 Task: Add to scrum project VitalTech a team member softage.2@softage.net.
Action: Mouse moved to (197, 55)
Screenshot: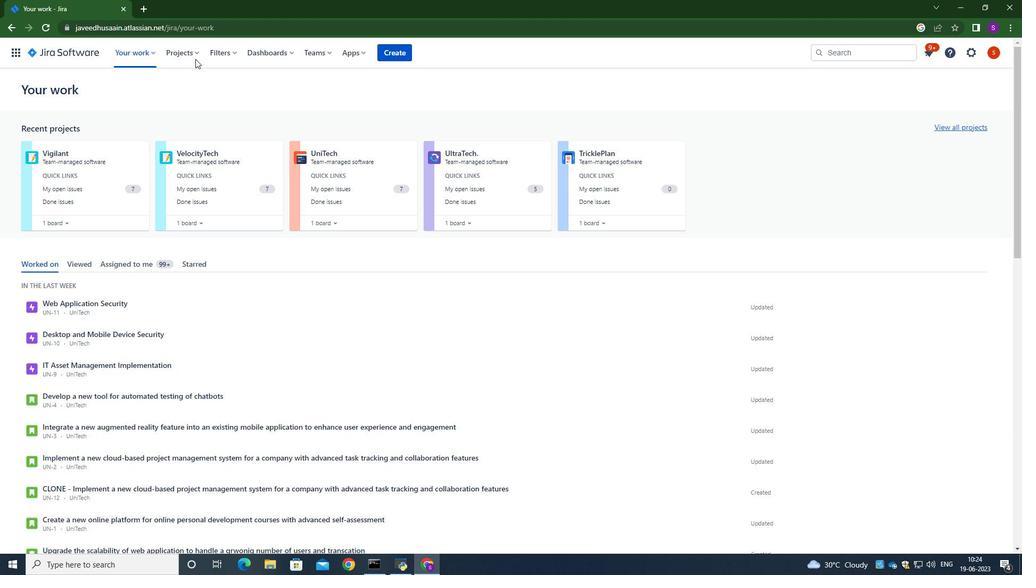 
Action: Mouse pressed left at (197, 55)
Screenshot: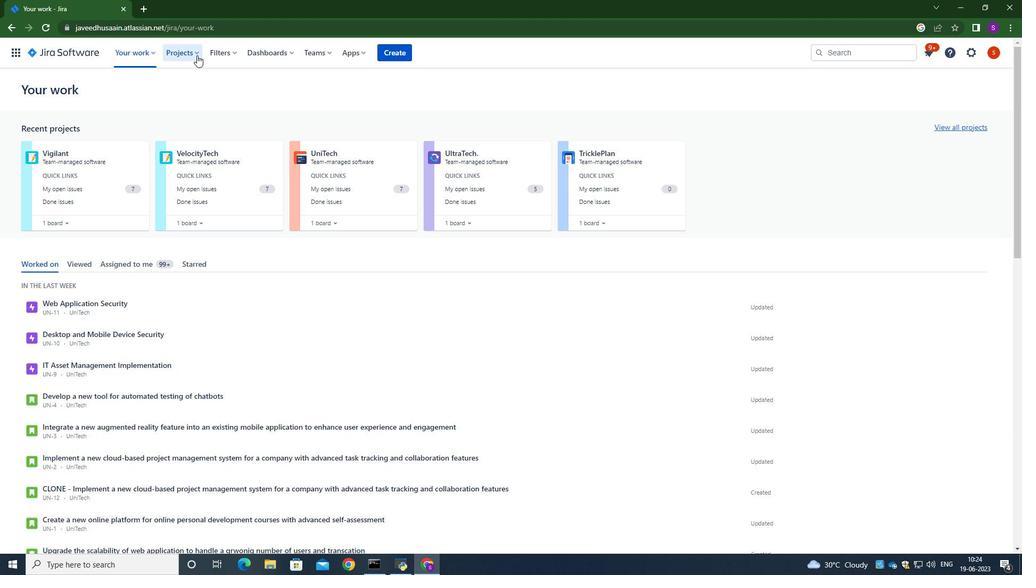 
Action: Mouse moved to (229, 133)
Screenshot: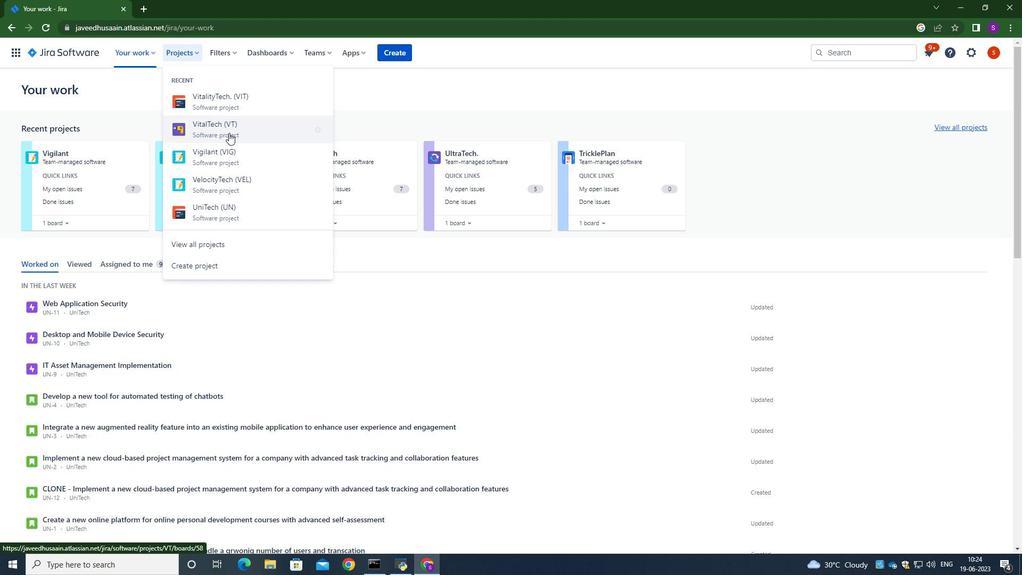 
Action: Mouse pressed left at (229, 133)
Screenshot: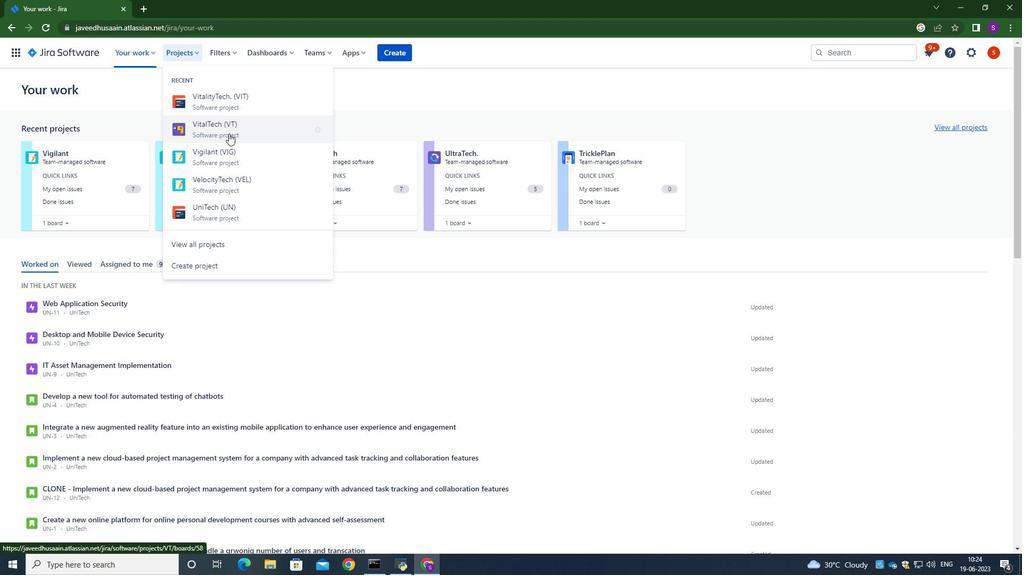 
Action: Mouse moved to (78, 160)
Screenshot: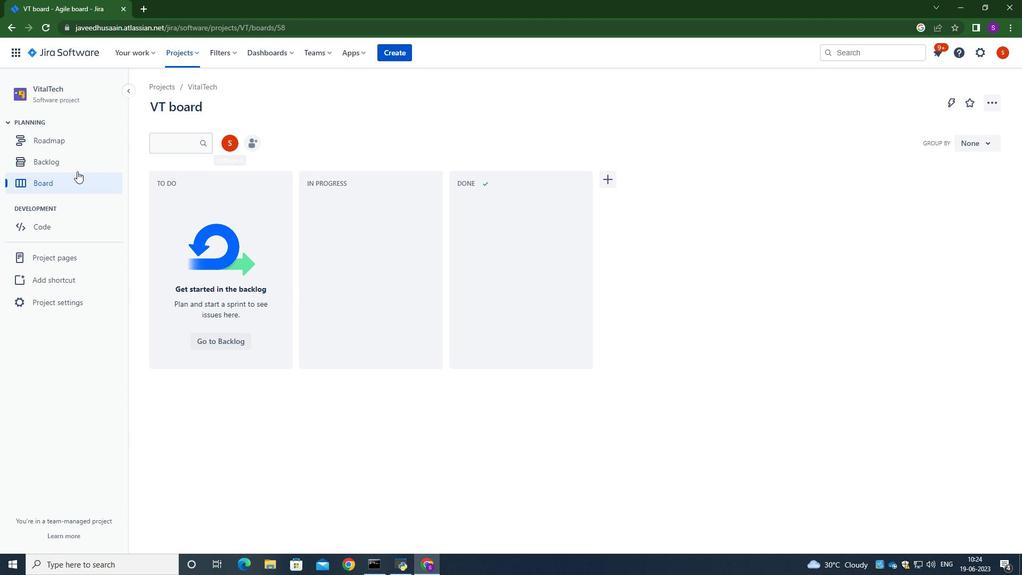 
Action: Mouse pressed left at (78, 160)
Screenshot: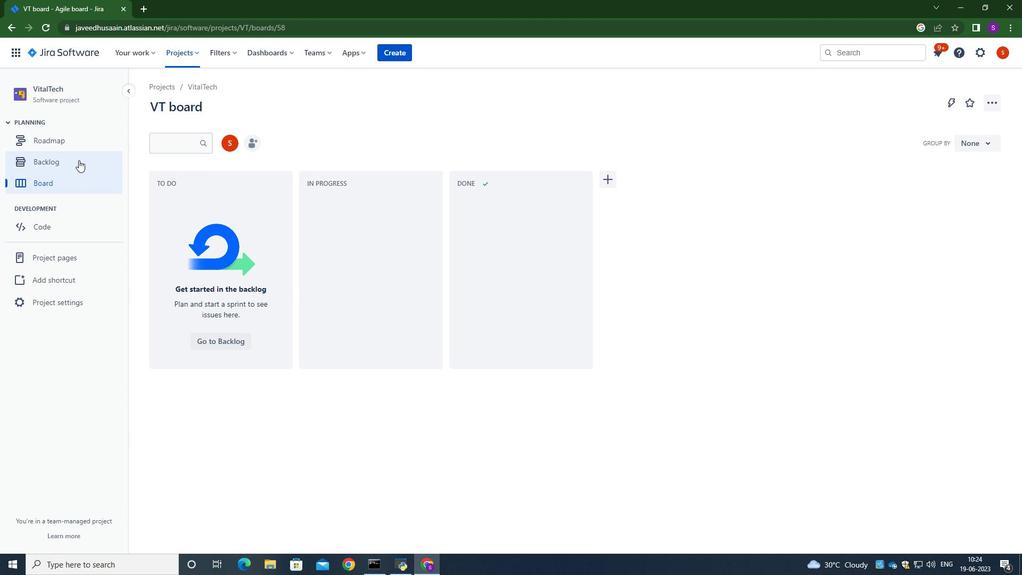 
Action: Mouse moved to (66, 181)
Screenshot: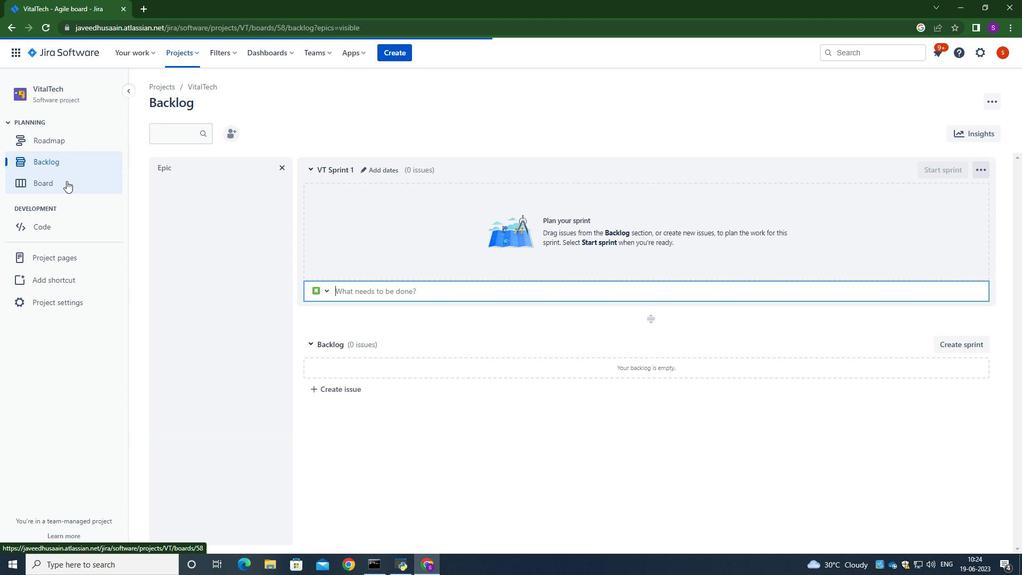 
Action: Mouse pressed left at (66, 181)
Screenshot: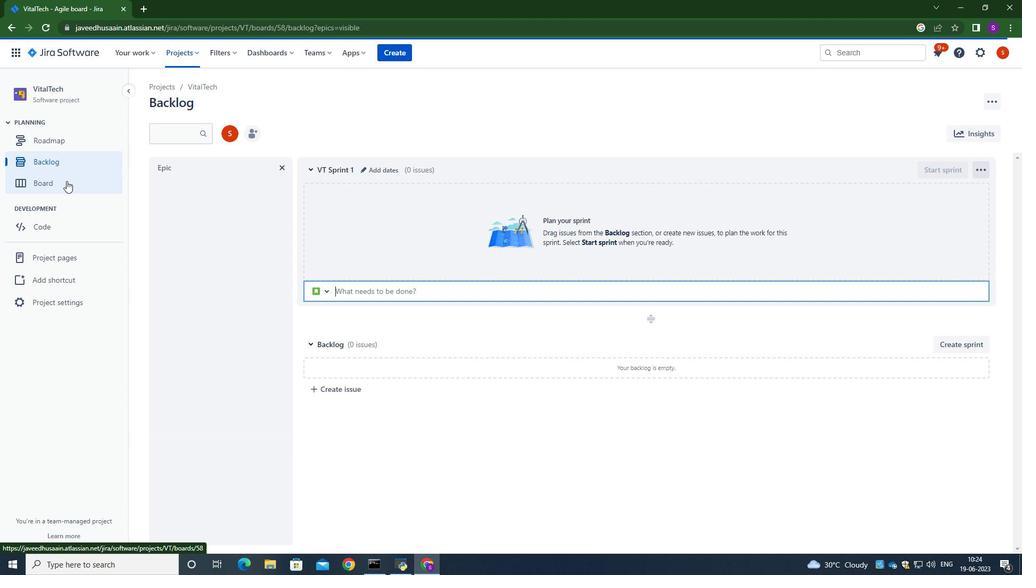 
Action: Mouse moved to (247, 143)
Screenshot: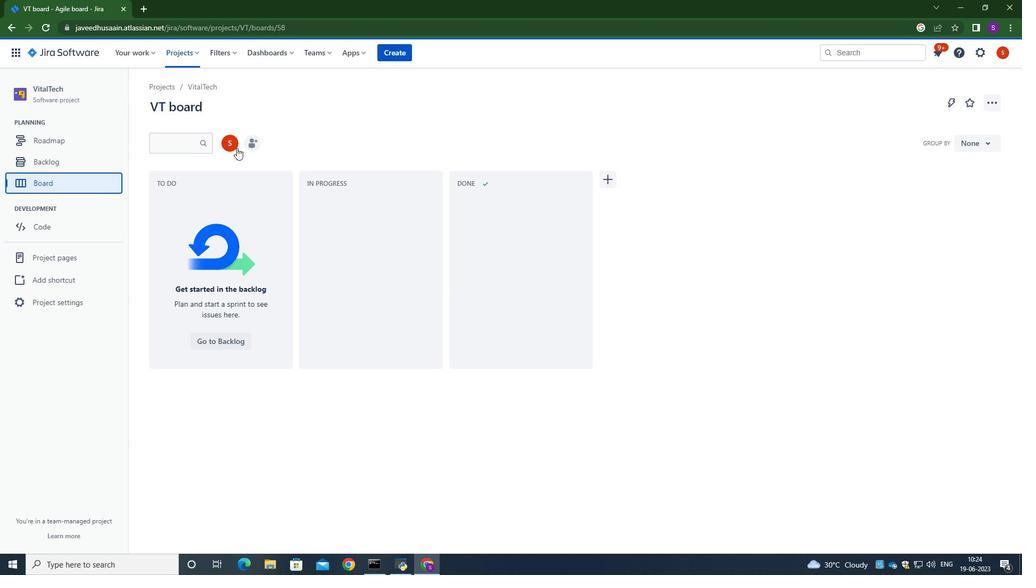 
Action: Mouse pressed left at (247, 143)
Screenshot: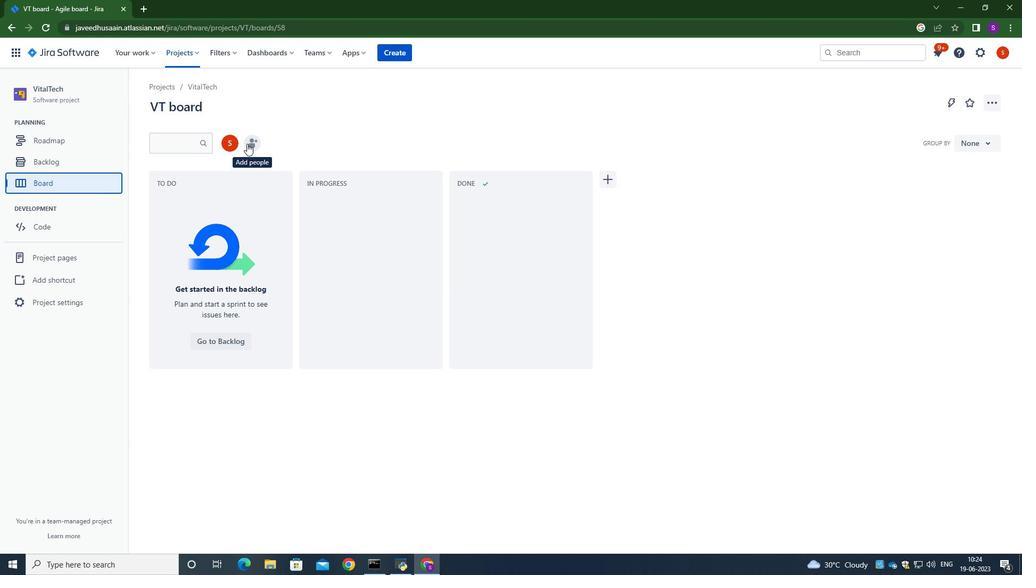 
Action: Mouse moved to (499, 134)
Screenshot: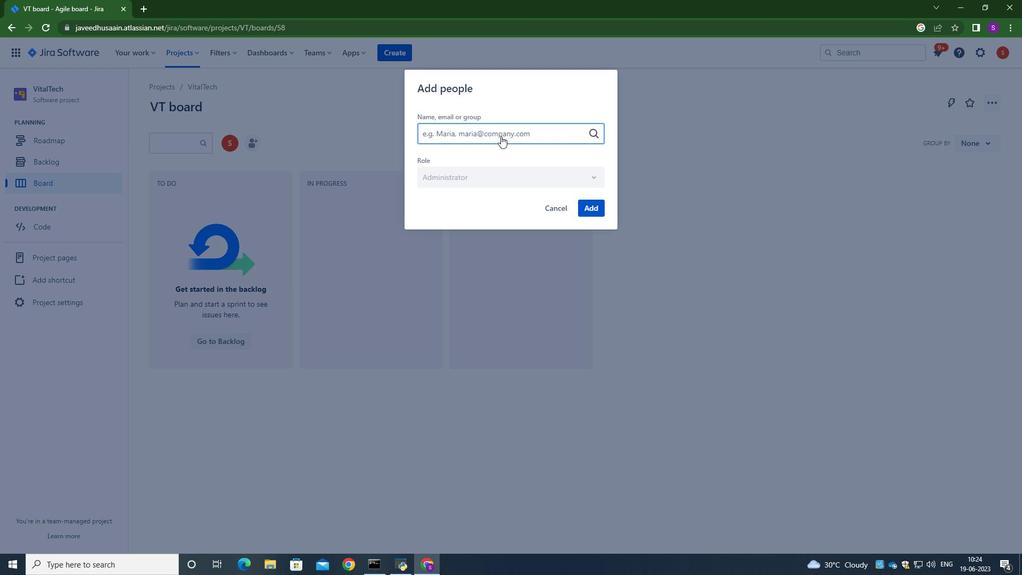 
Action: Key pressed softage.2<Key.shift>@softage.net
Screenshot: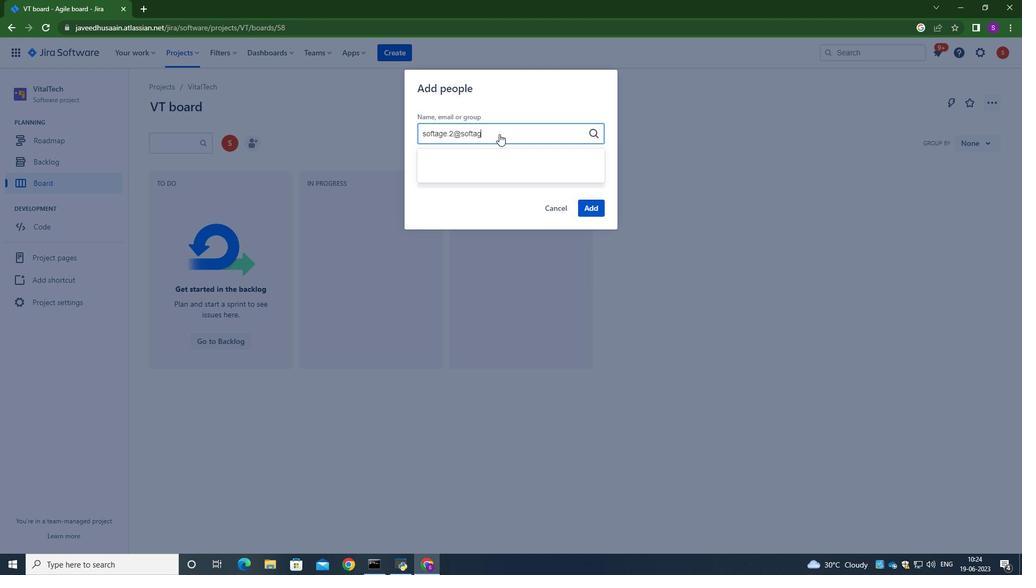
Action: Mouse moved to (493, 161)
Screenshot: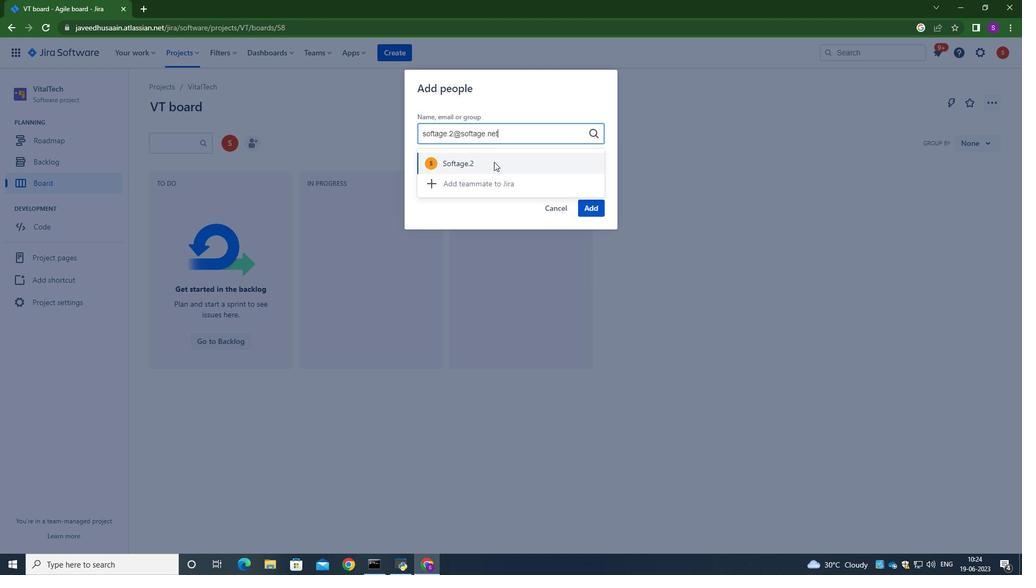
Action: Mouse pressed left at (493, 161)
Screenshot: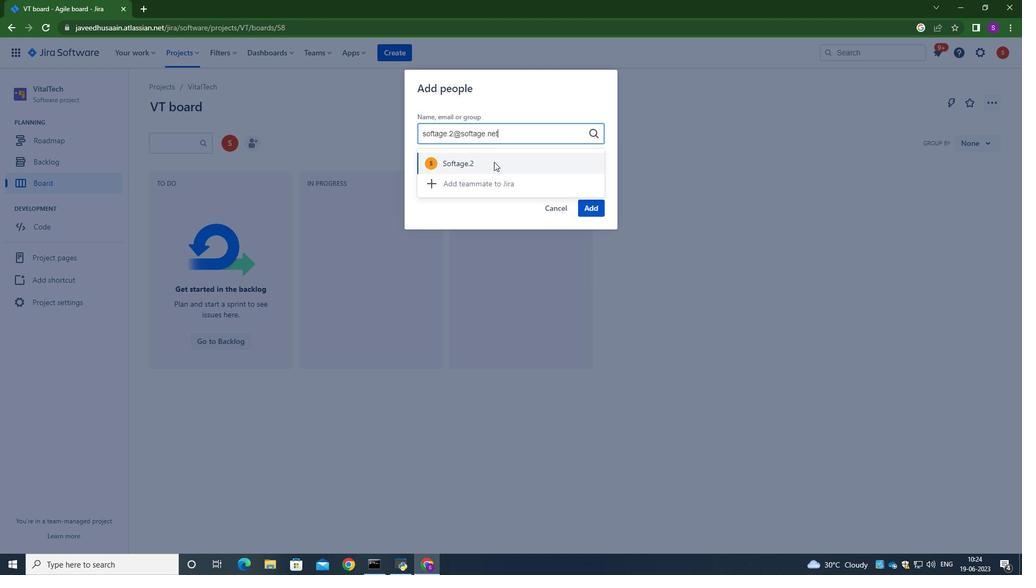 
Action: Mouse moved to (586, 204)
Screenshot: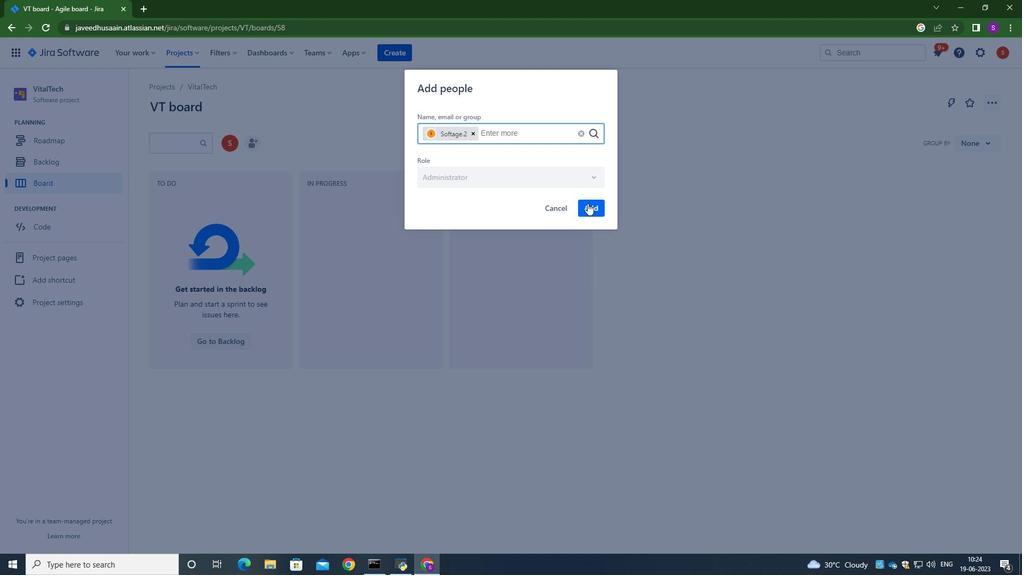 
Action: Mouse pressed left at (586, 204)
Screenshot: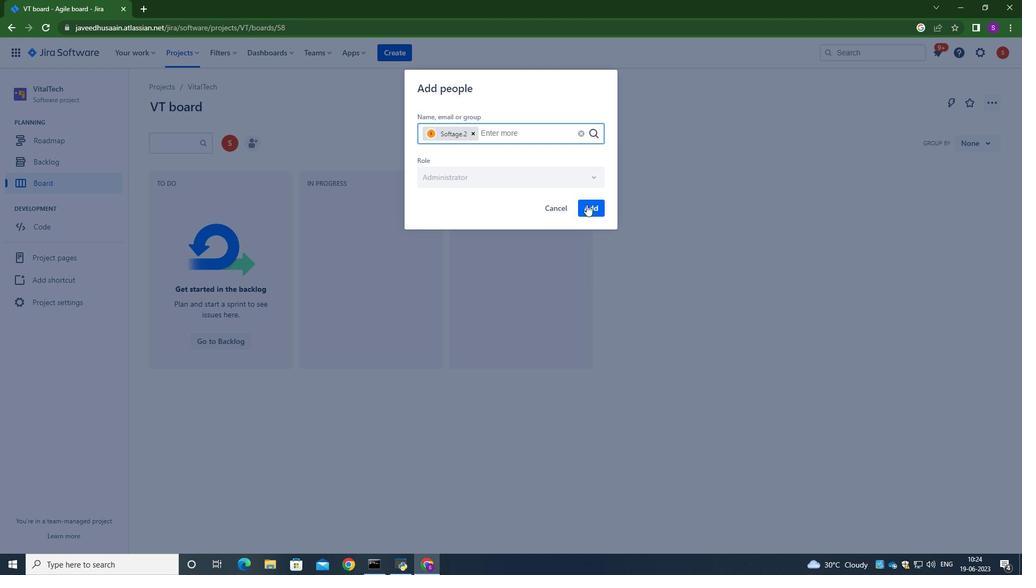 
Action: Mouse moved to (688, 246)
Screenshot: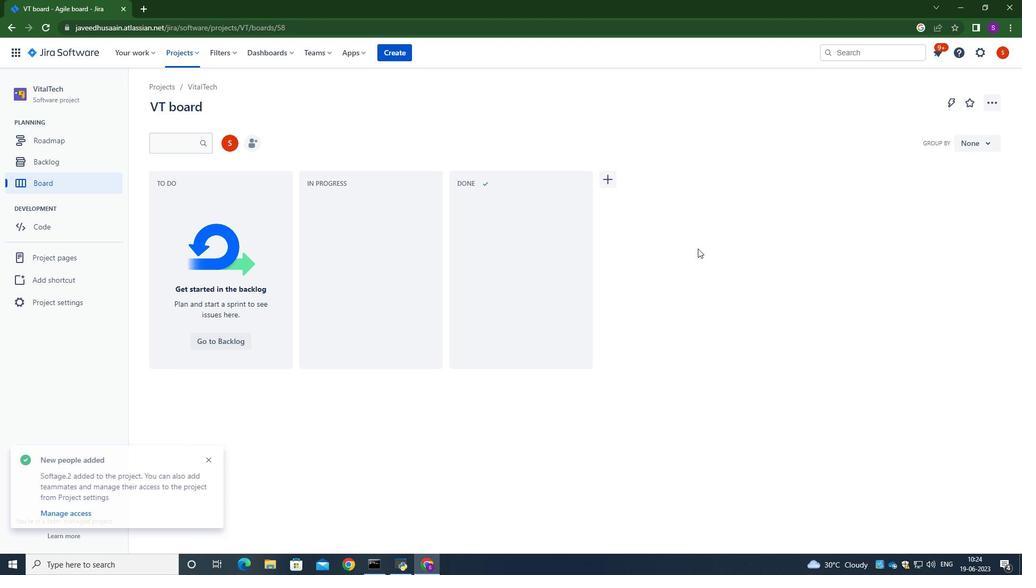 
Action: Mouse pressed left at (688, 246)
Screenshot: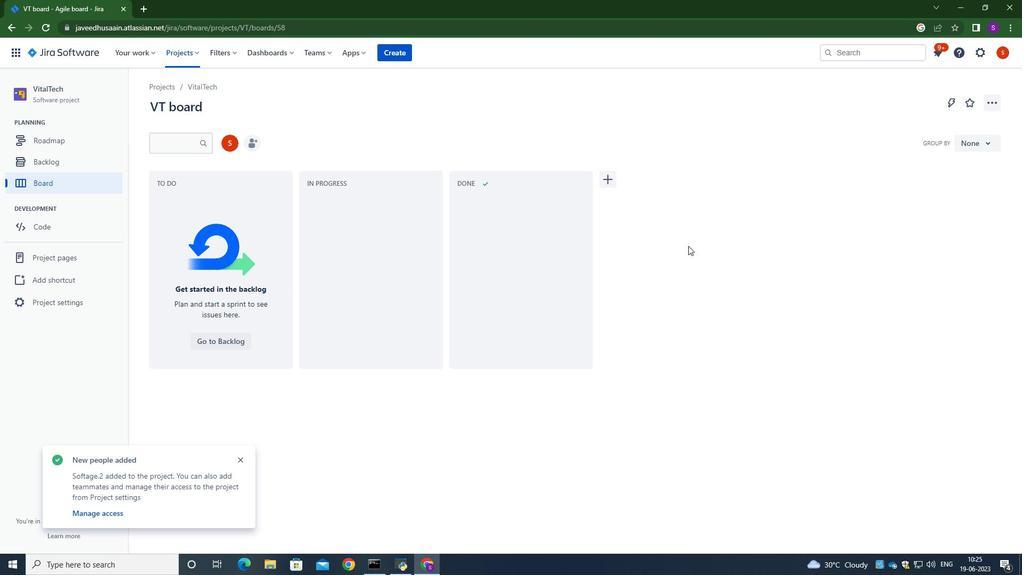 
